 Task: Set the default behavior for microphone permission to "Sites can ask to use your microphone".
Action: Mouse moved to (1230, 40)
Screenshot: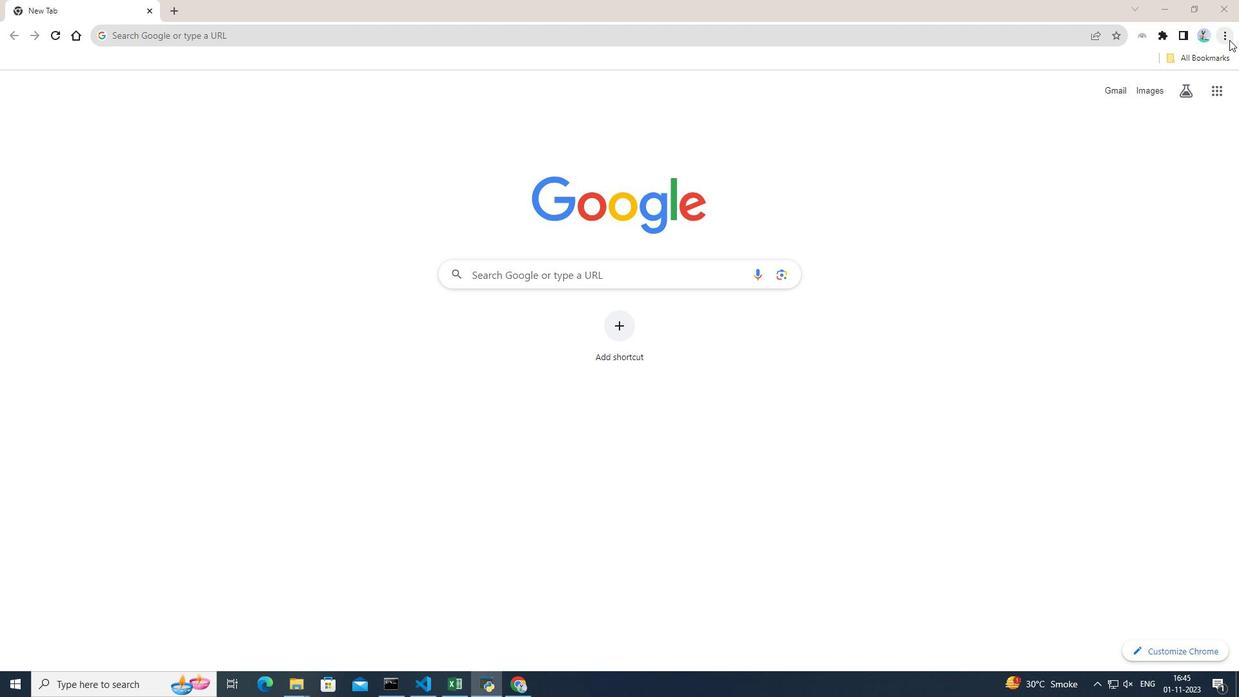 
Action: Mouse pressed left at (1230, 40)
Screenshot: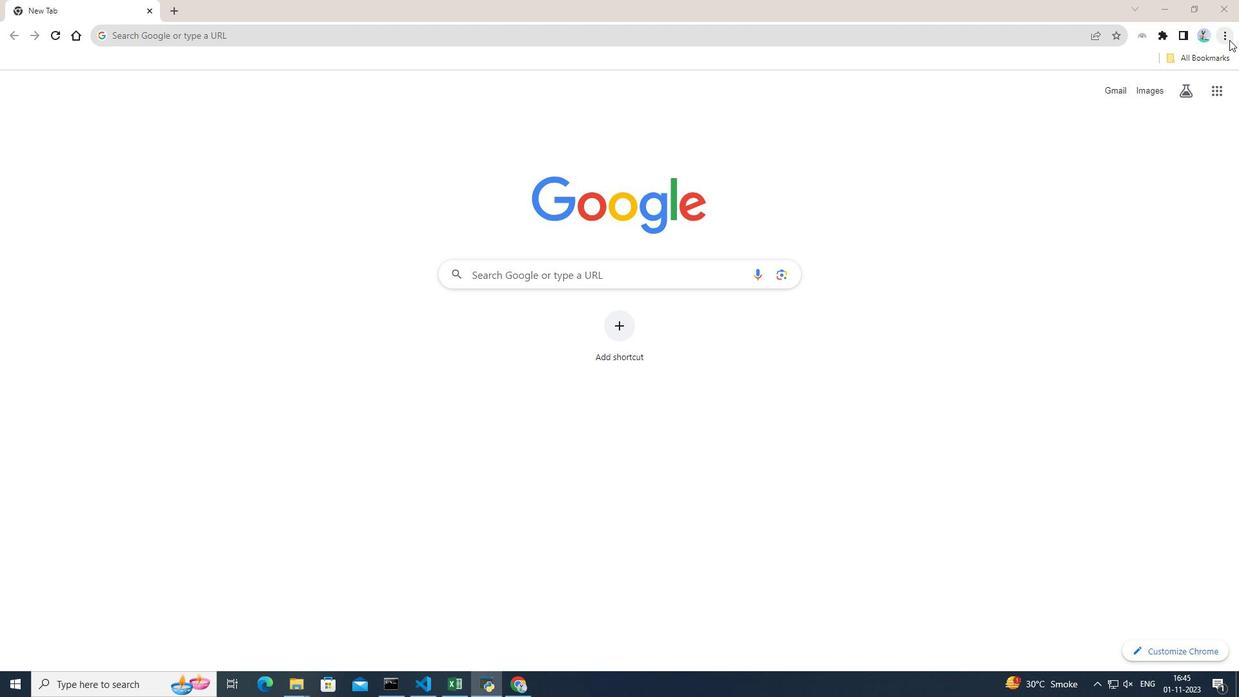 
Action: Mouse moved to (1088, 269)
Screenshot: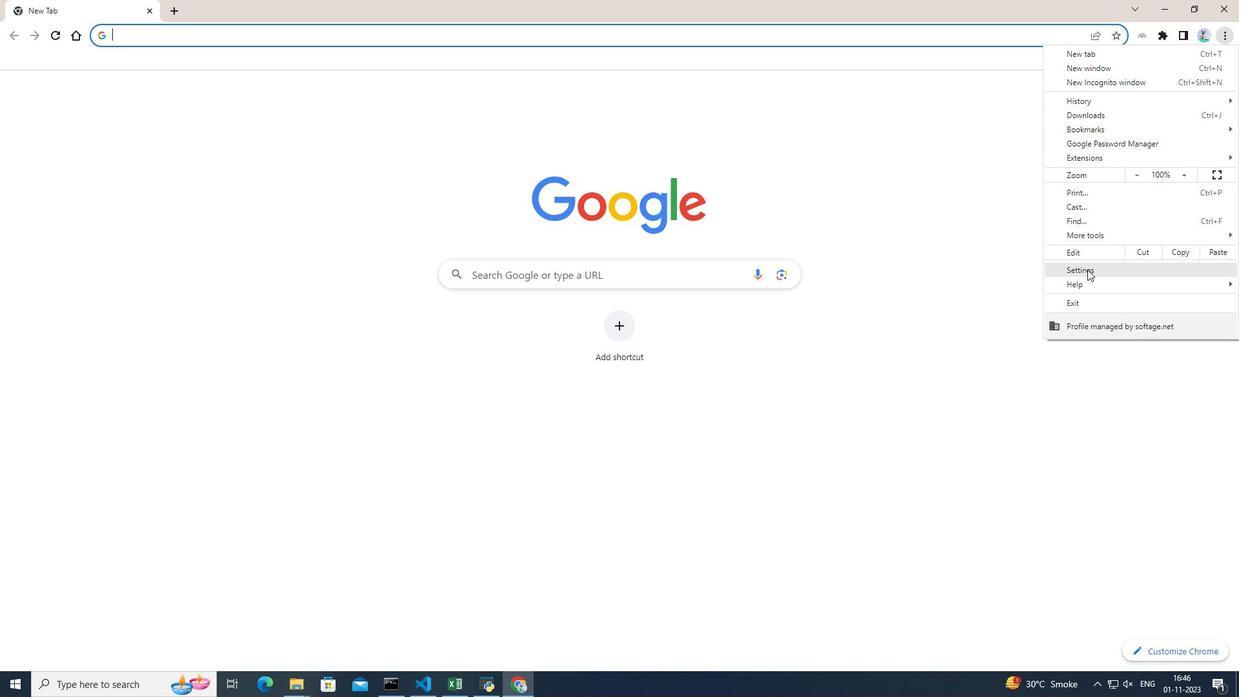
Action: Mouse pressed left at (1088, 269)
Screenshot: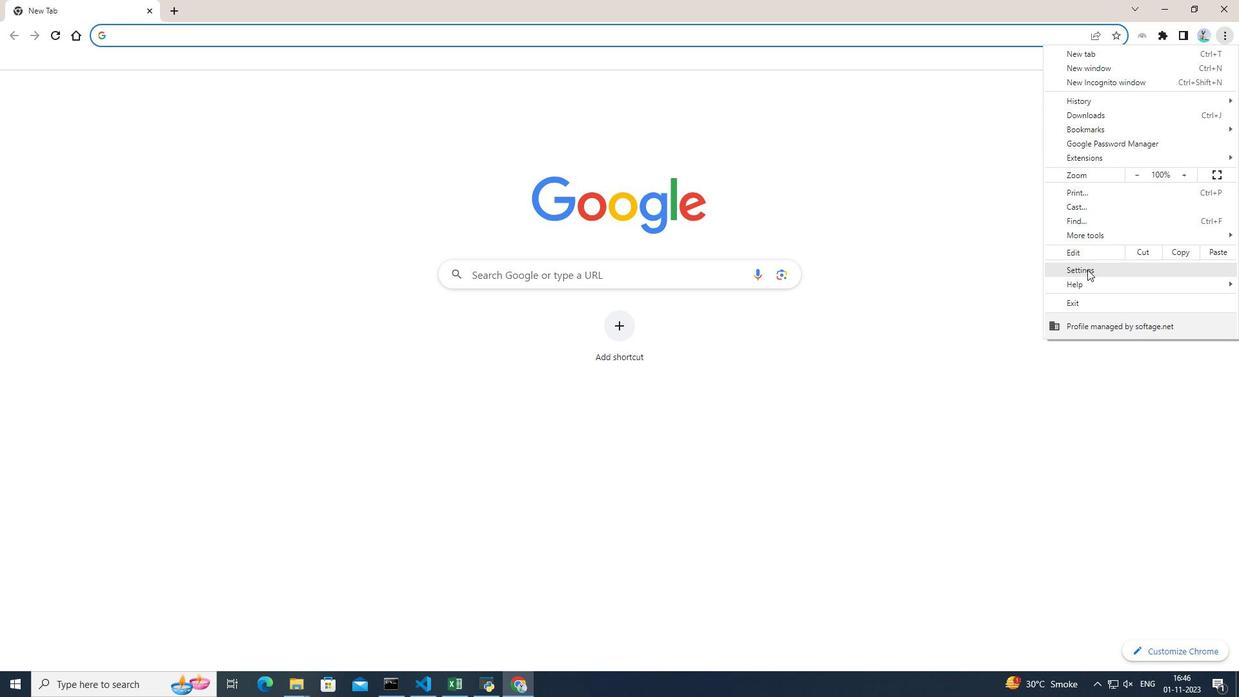 
Action: Mouse moved to (88, 156)
Screenshot: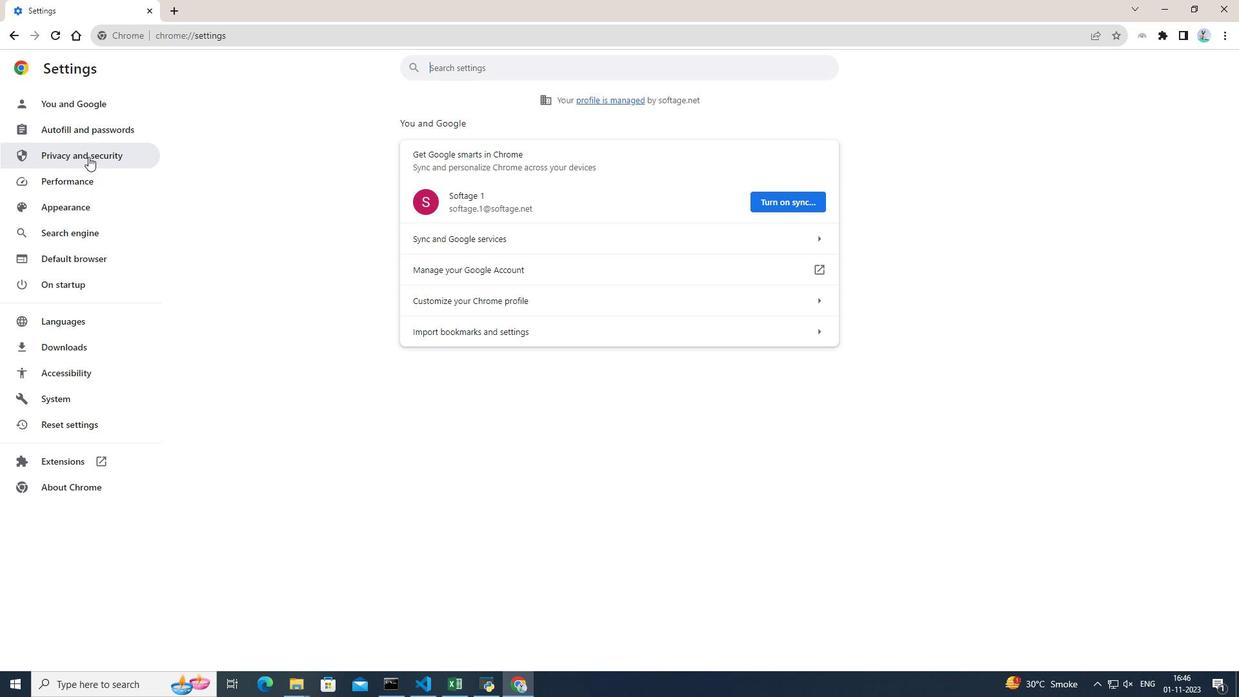 
Action: Mouse pressed left at (88, 156)
Screenshot: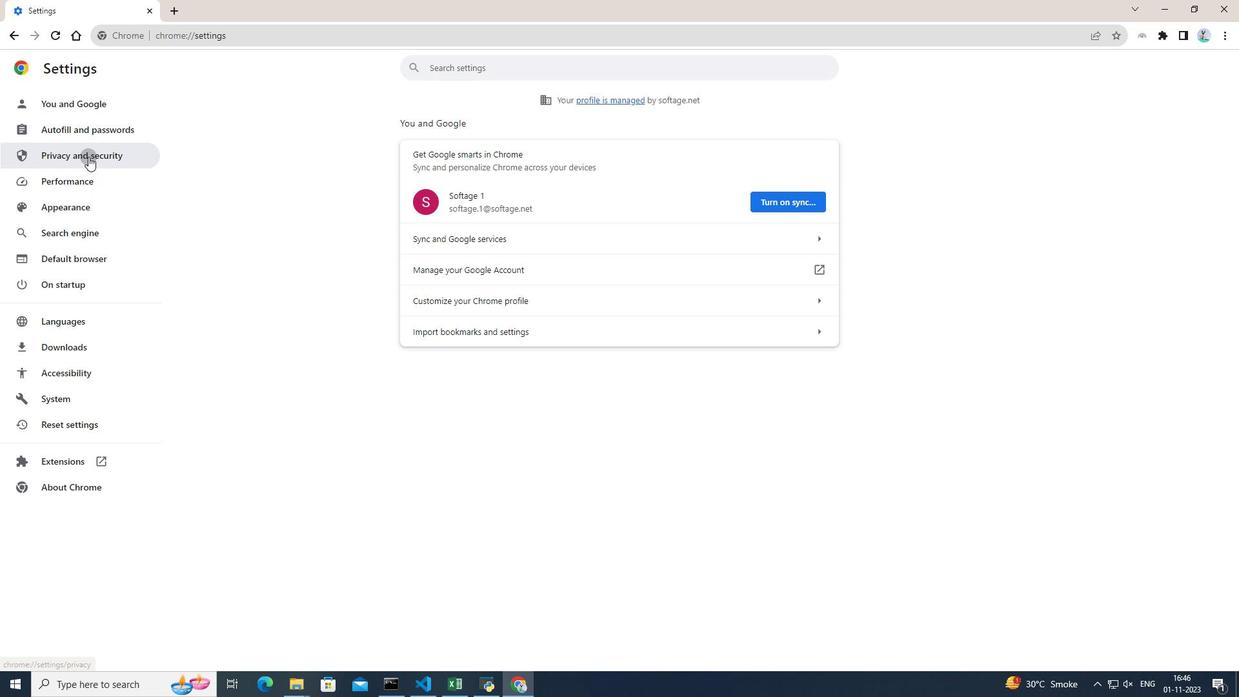 
Action: Mouse pressed left at (88, 156)
Screenshot: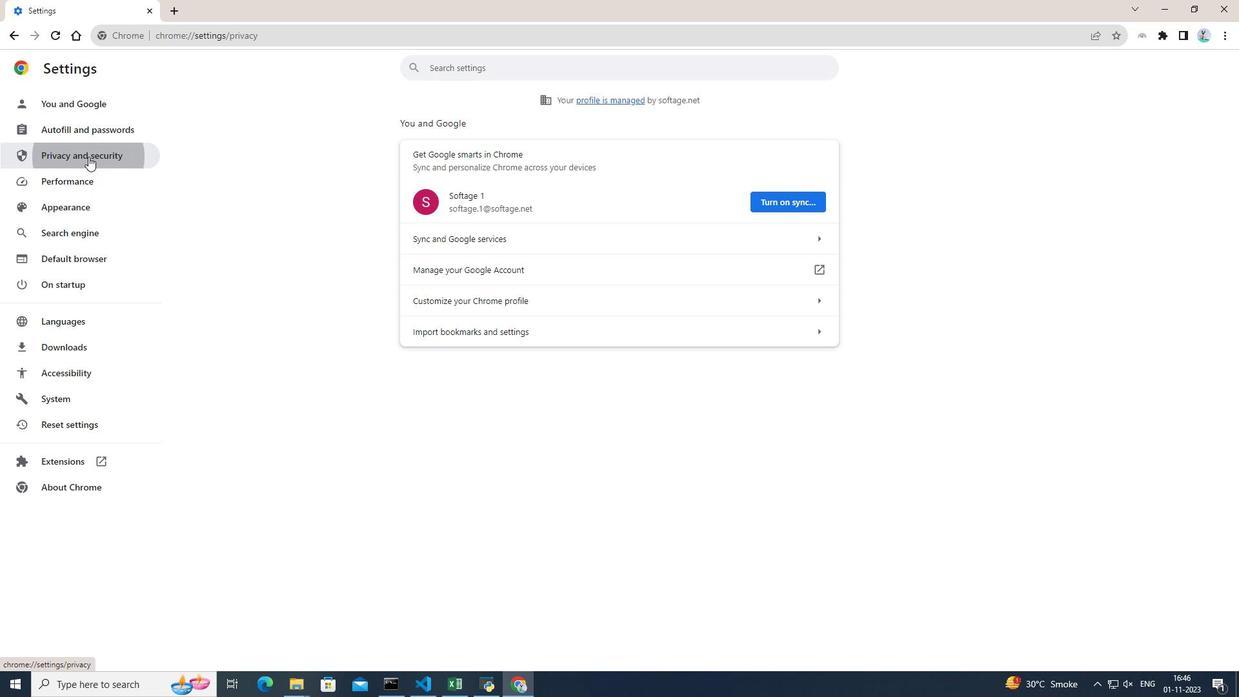 
Action: Mouse moved to (606, 416)
Screenshot: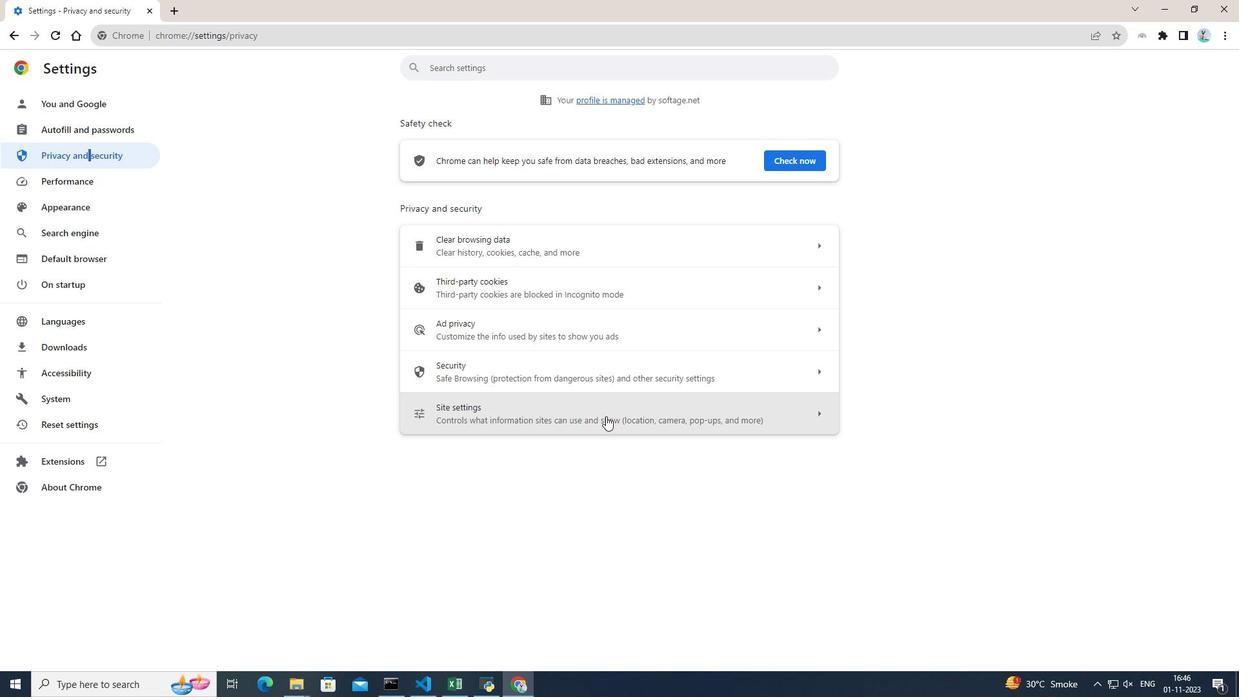 
Action: Mouse pressed left at (606, 416)
Screenshot: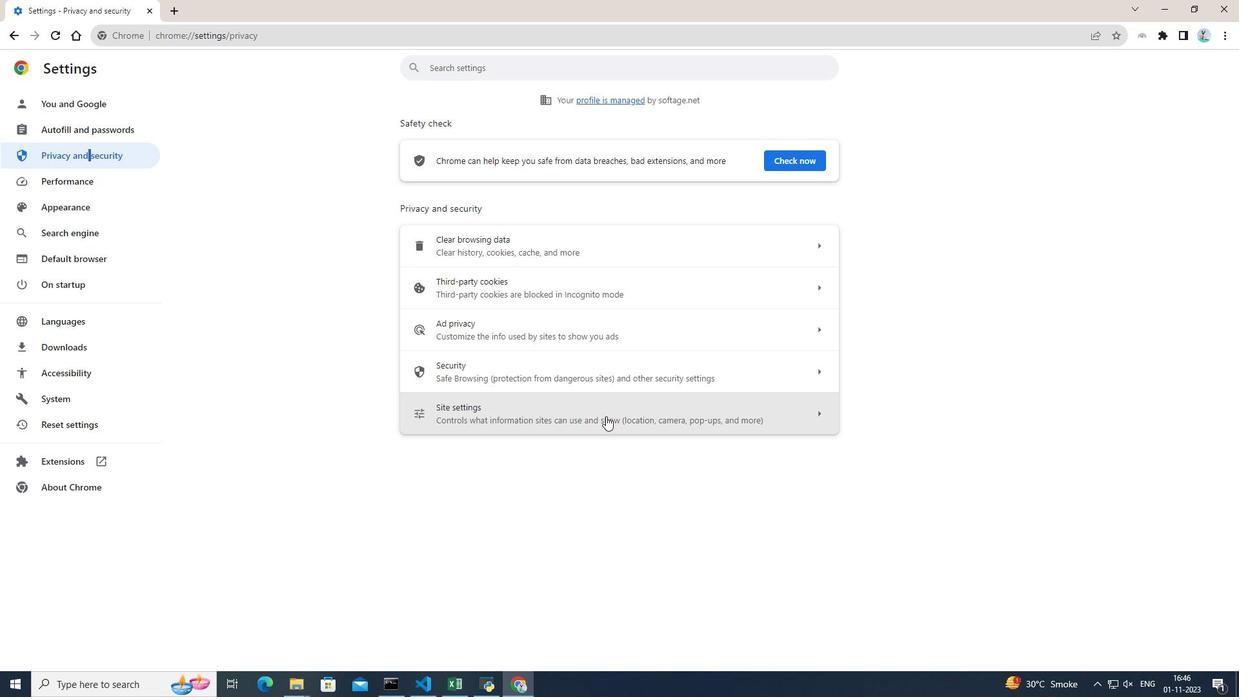 
Action: Mouse moved to (557, 528)
Screenshot: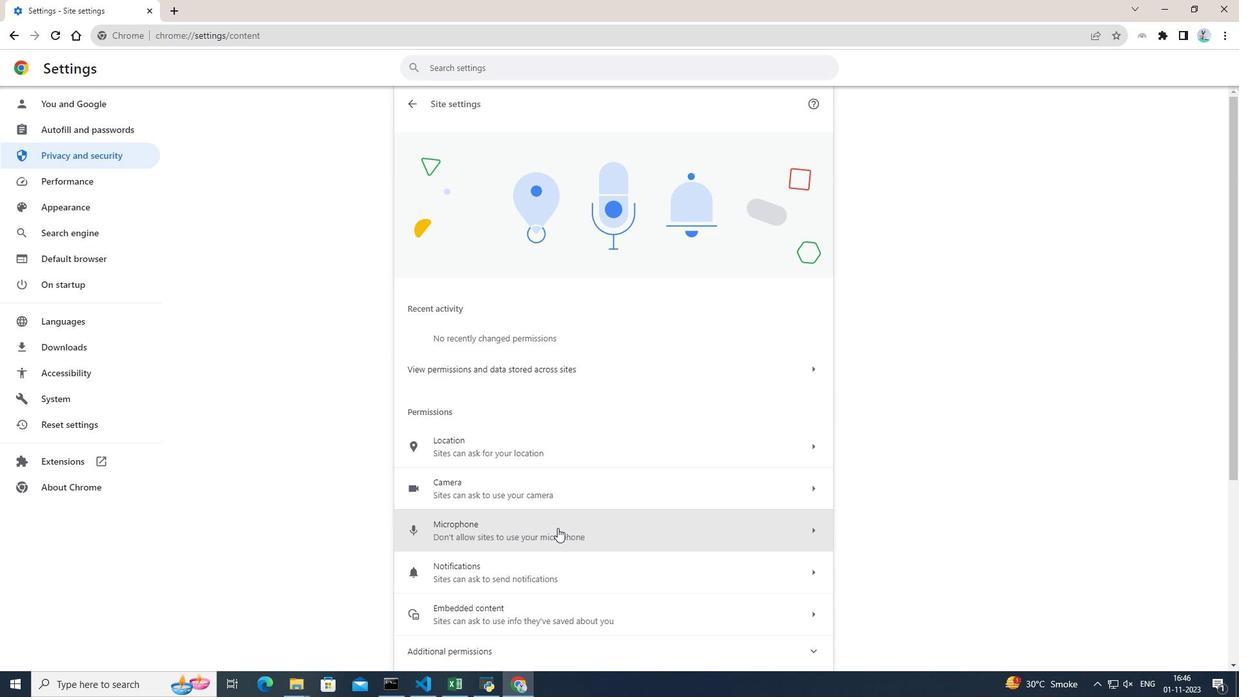 
Action: Mouse pressed left at (557, 528)
Screenshot: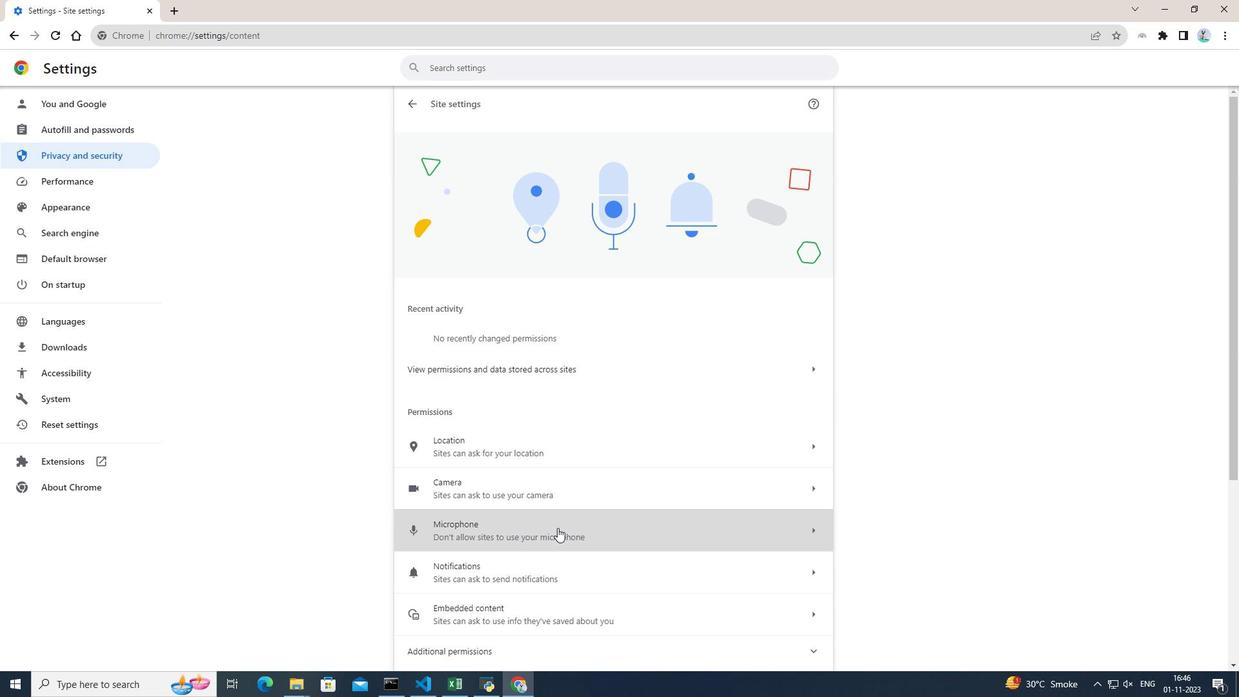 
Action: Mouse moved to (415, 220)
Screenshot: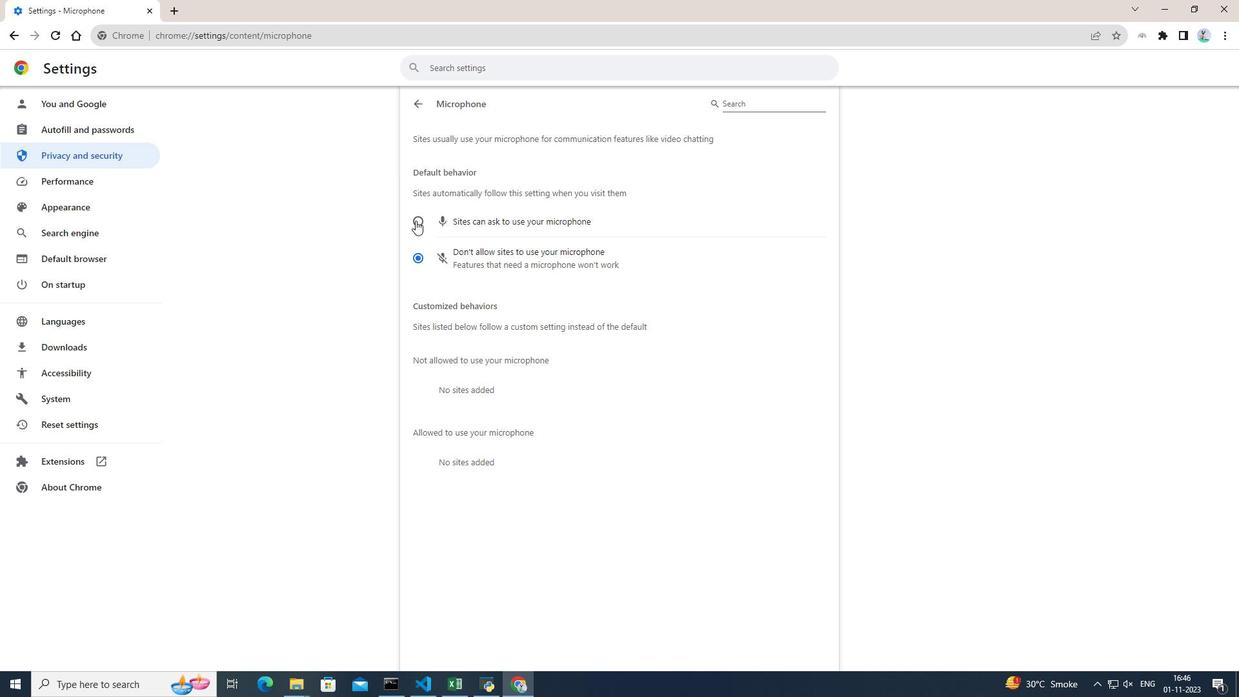 
Action: Mouse pressed left at (415, 220)
Screenshot: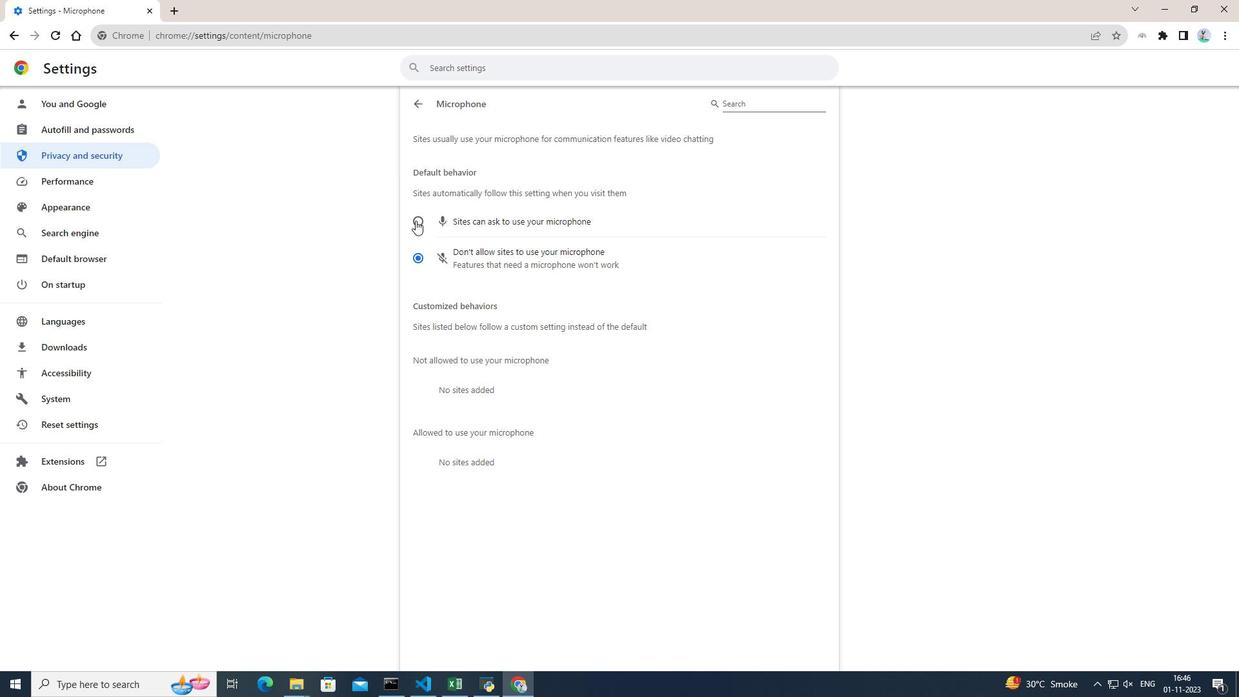 
Action: Mouse moved to (1056, 307)
Screenshot: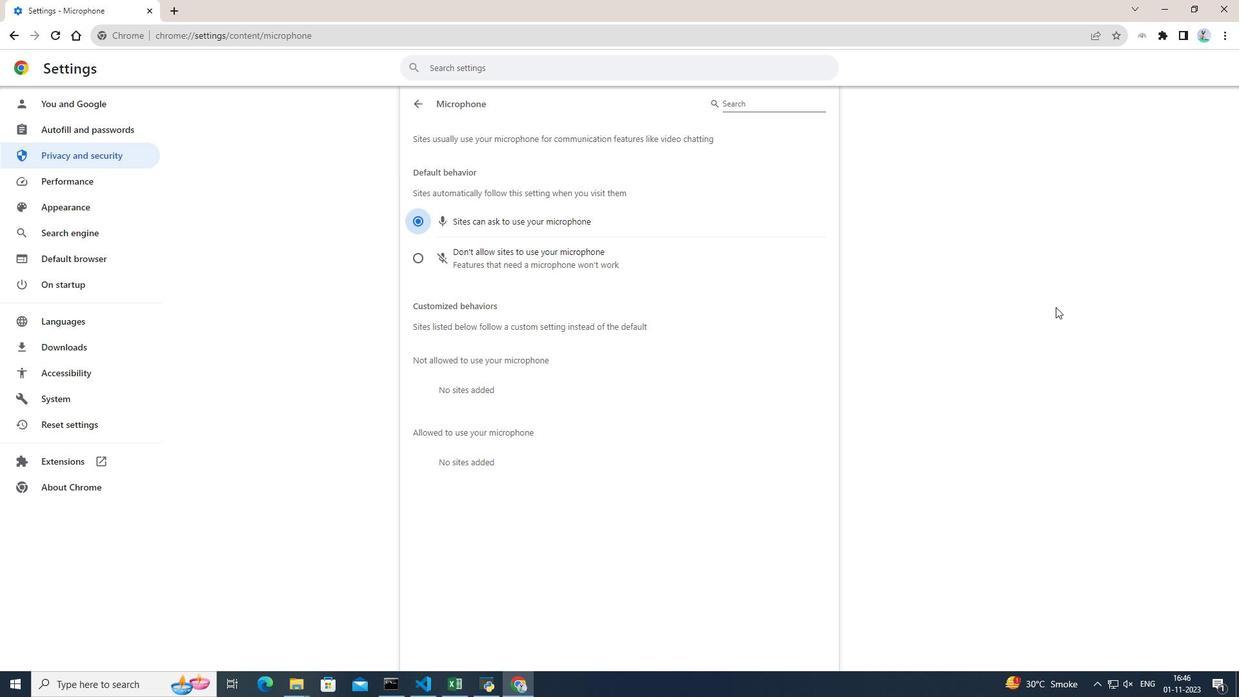 
